 Task: Associate with your last company.
Action: Mouse moved to (311, 286)
Screenshot: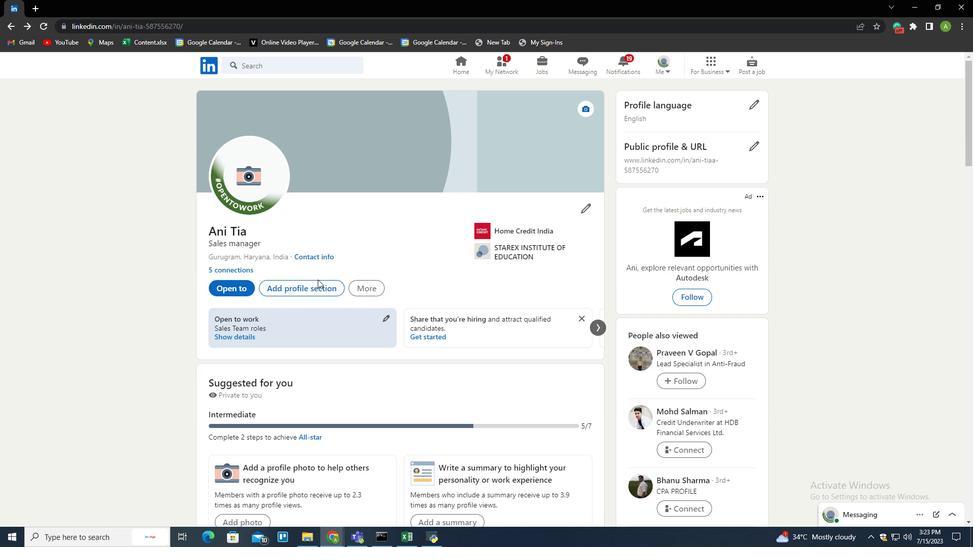 
Action: Mouse pressed left at (311, 286)
Screenshot: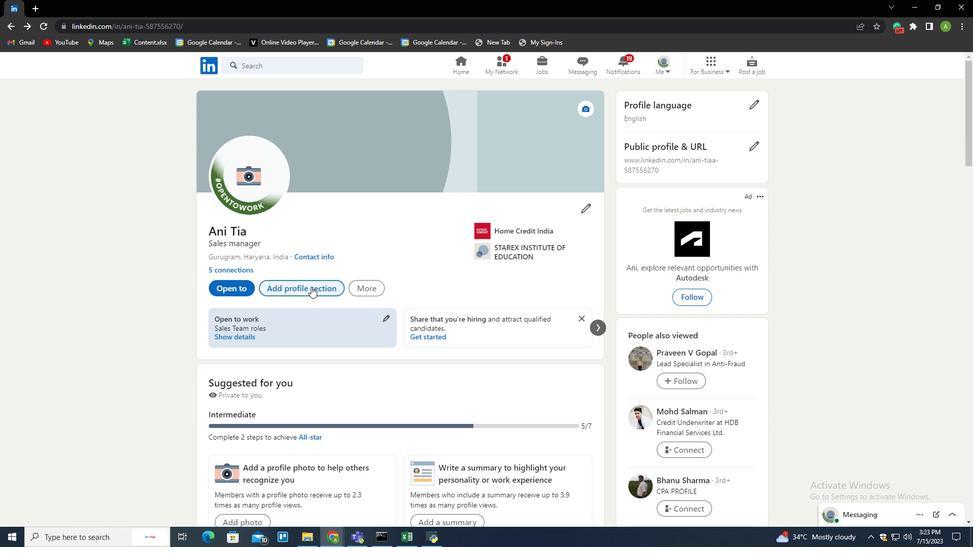 
Action: Mouse moved to (403, 138)
Screenshot: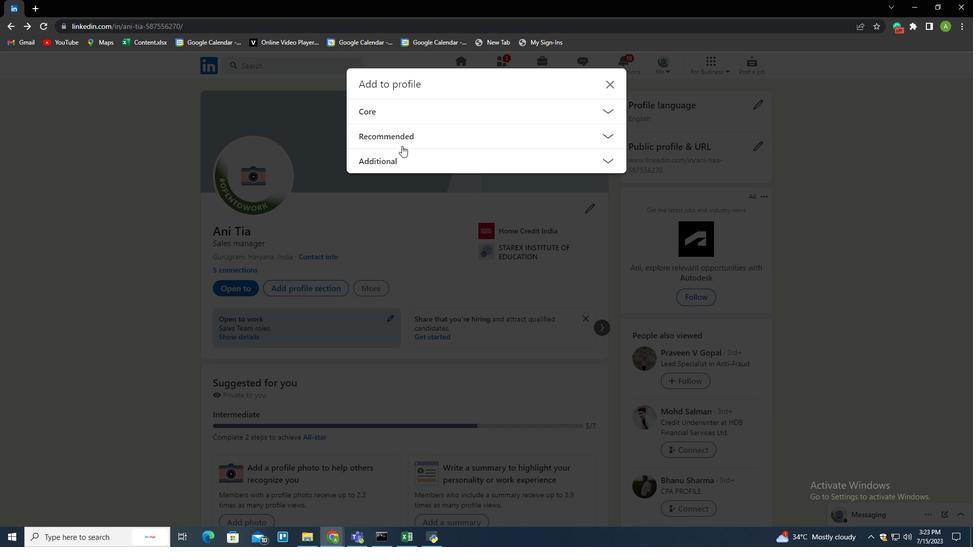 
Action: Mouse pressed left at (403, 138)
Screenshot: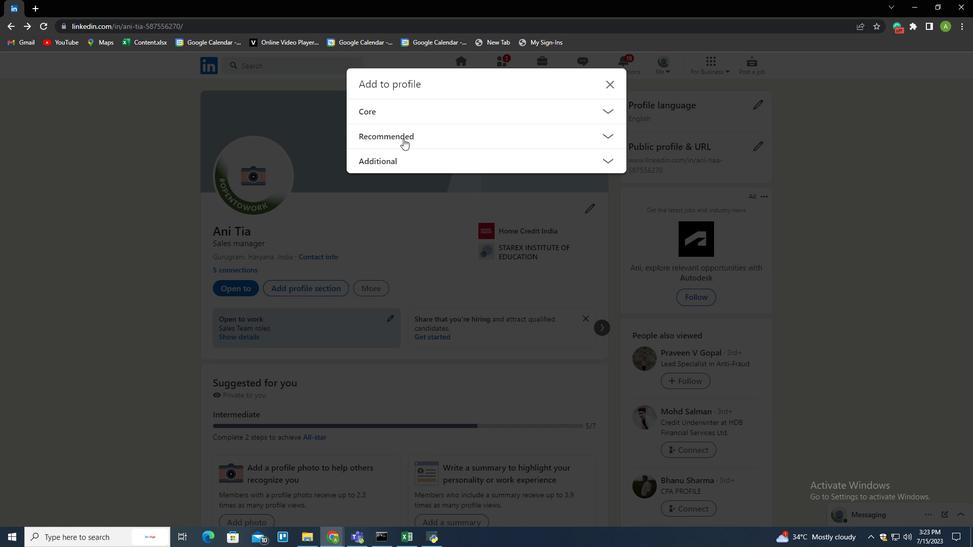 
Action: Mouse moved to (384, 256)
Screenshot: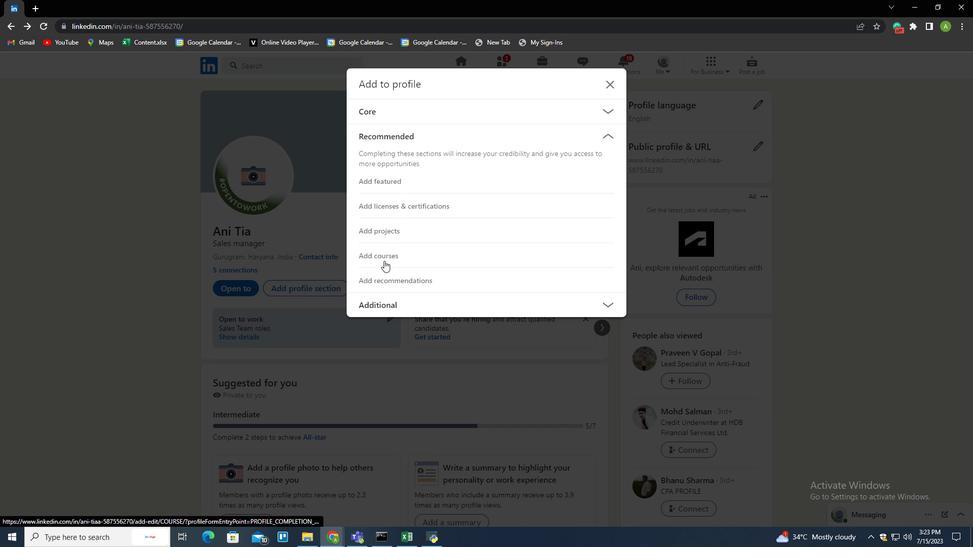 
Action: Mouse pressed left at (384, 256)
Screenshot: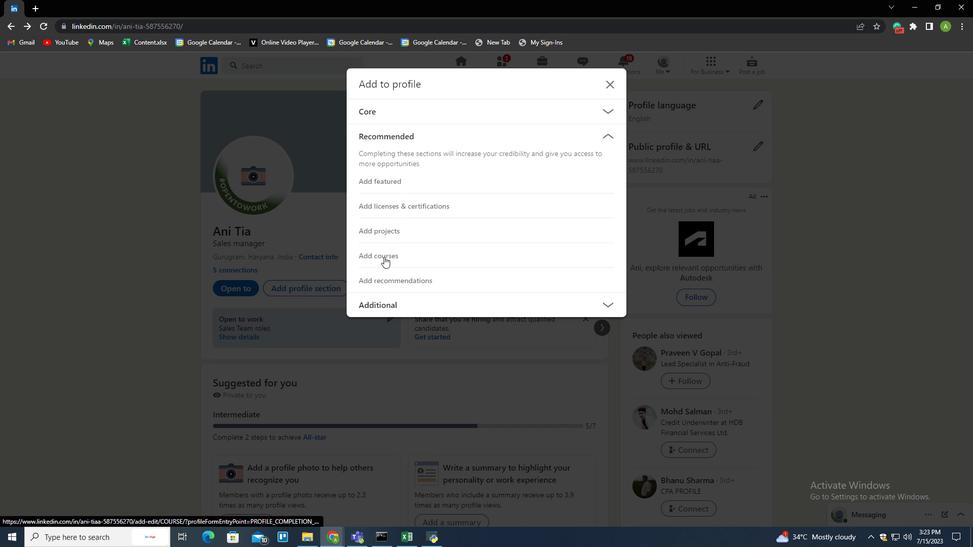 
Action: Mouse moved to (369, 226)
Screenshot: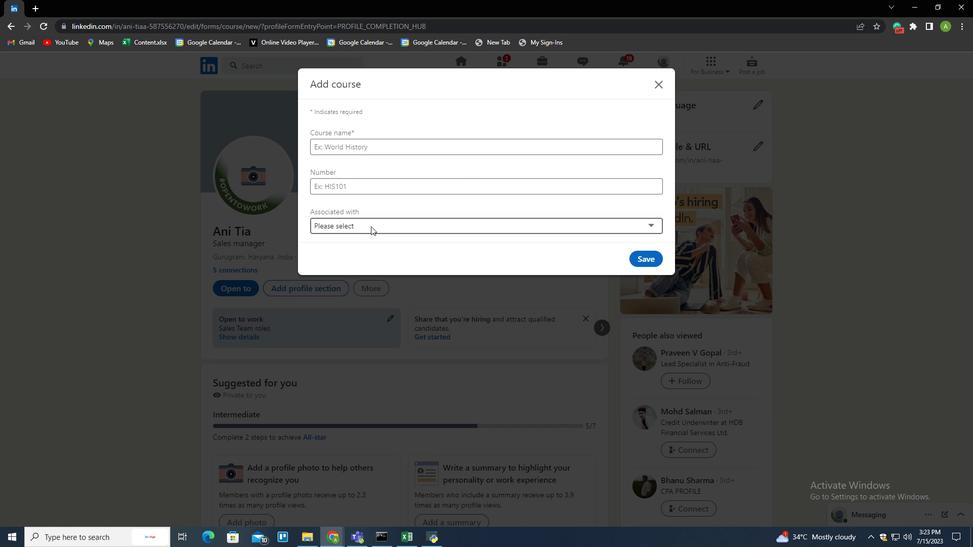 
Action: Mouse pressed left at (369, 226)
Screenshot: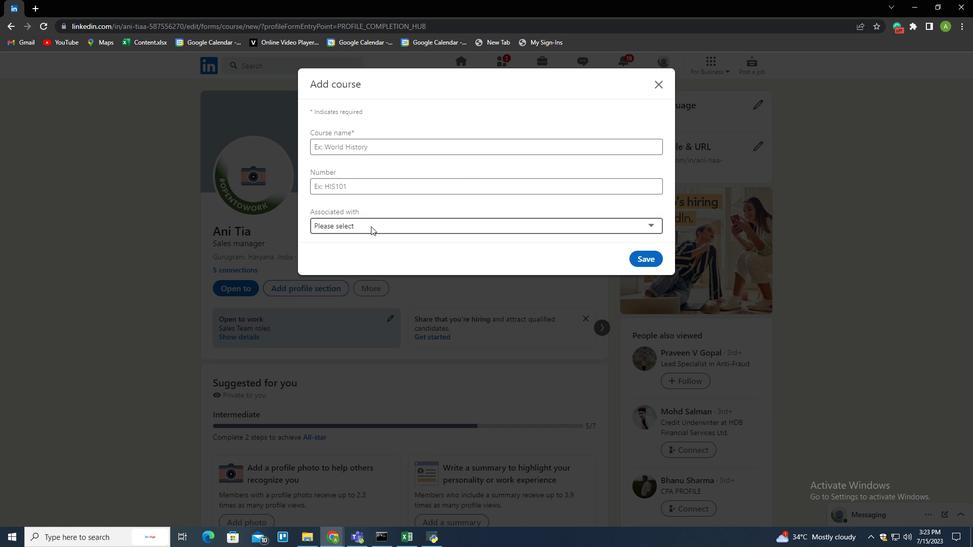
Action: Mouse moved to (361, 249)
Screenshot: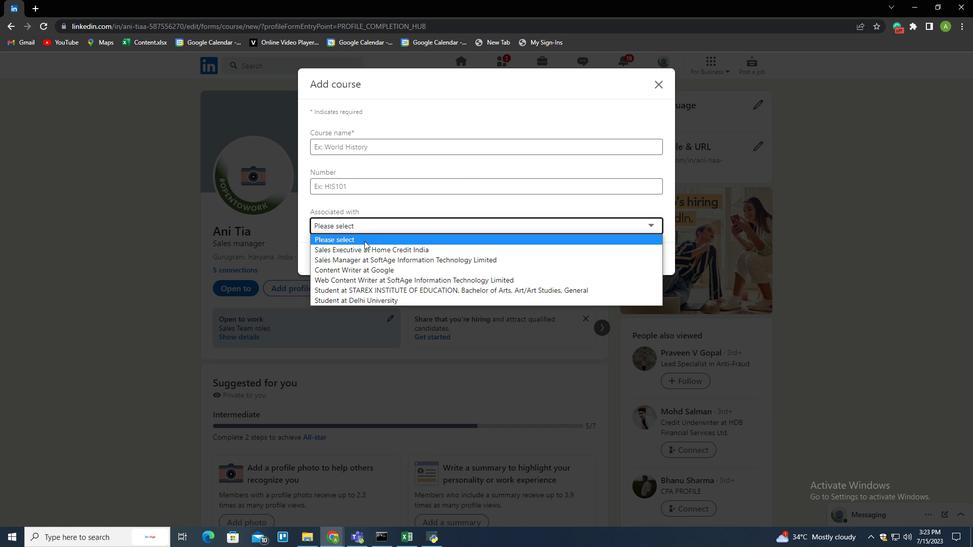 
Action: Mouse pressed left at (361, 249)
Screenshot: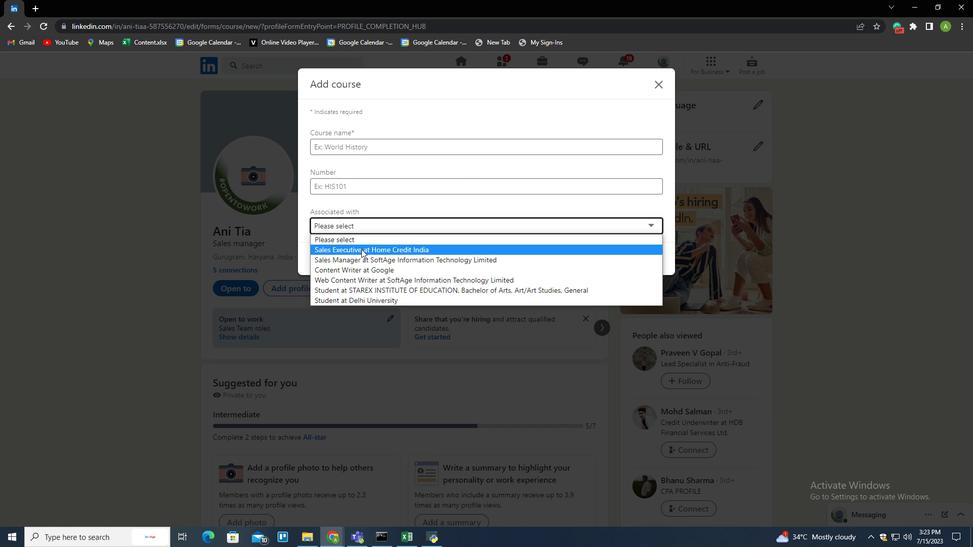 
